 Task: Create a due date automation trigger when advanced on, on the monday of the week before a card is due add content with a name not containing resume at 11:00 AM.
Action: Mouse moved to (1055, 91)
Screenshot: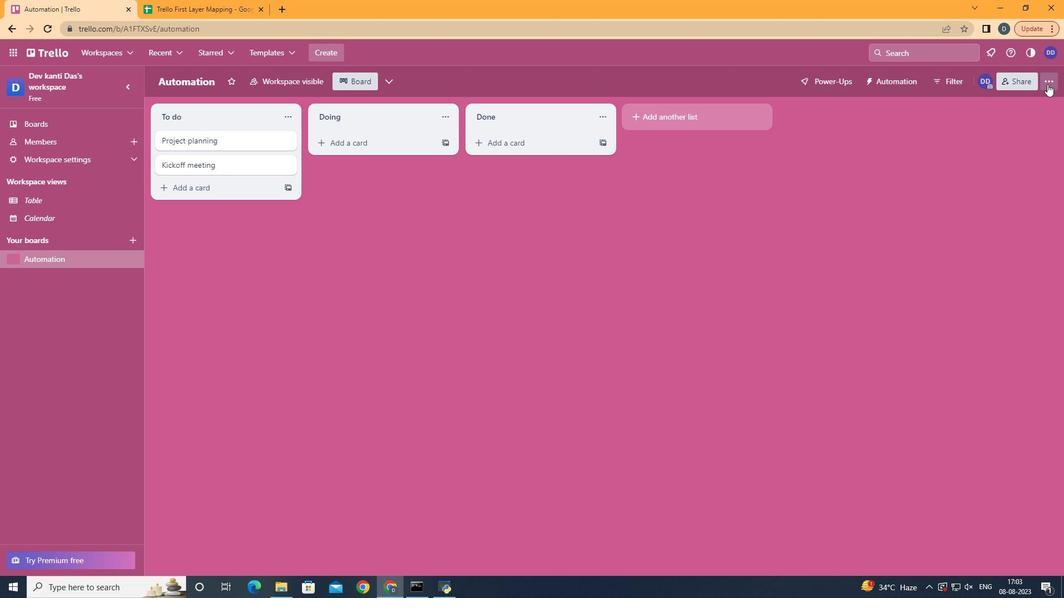 
Action: Mouse pressed left at (1055, 91)
Screenshot: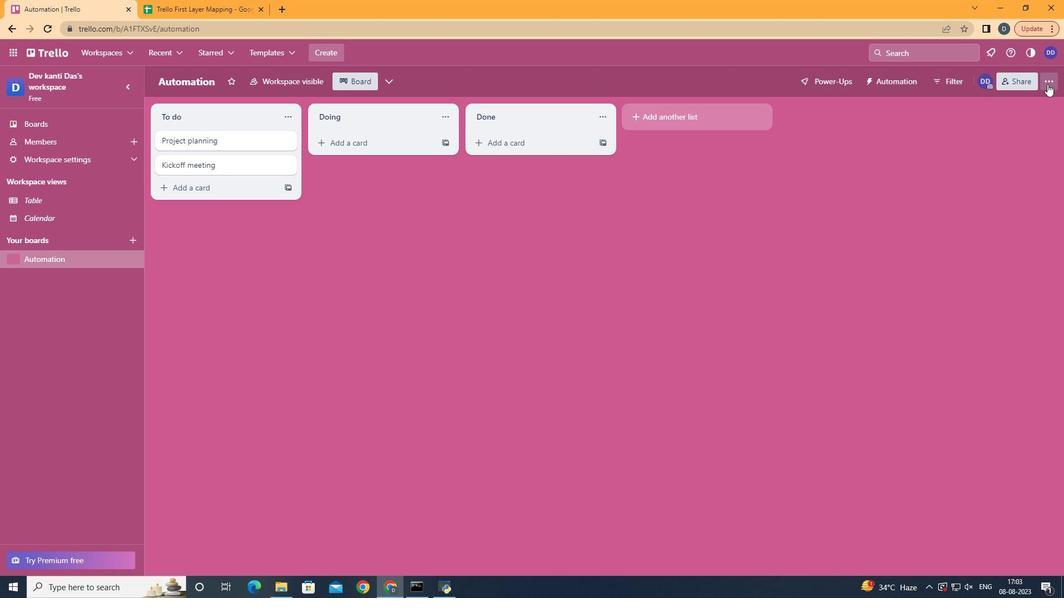
Action: Mouse moved to (951, 249)
Screenshot: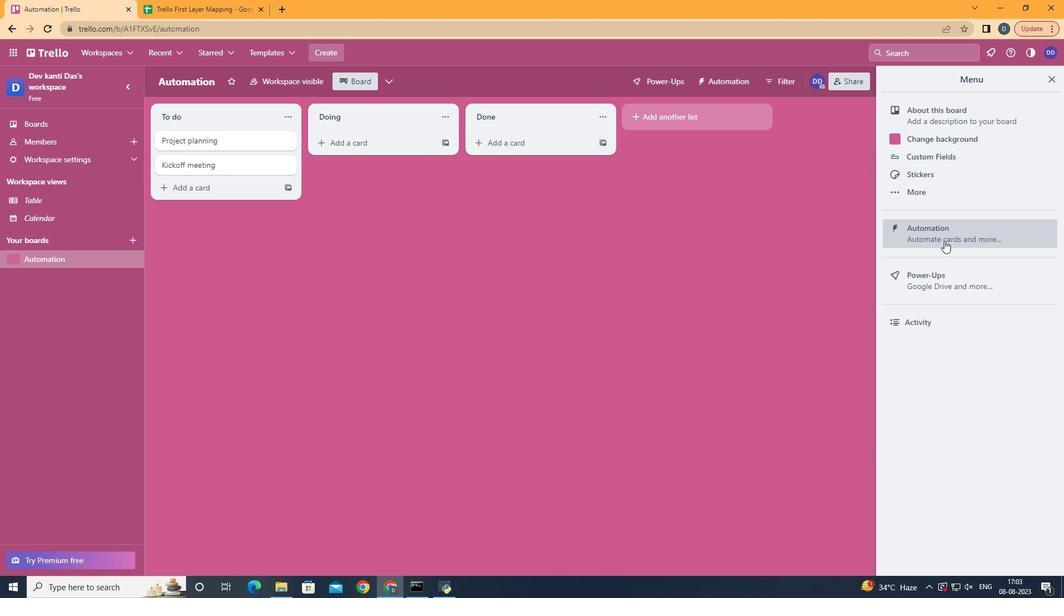 
Action: Mouse pressed left at (951, 249)
Screenshot: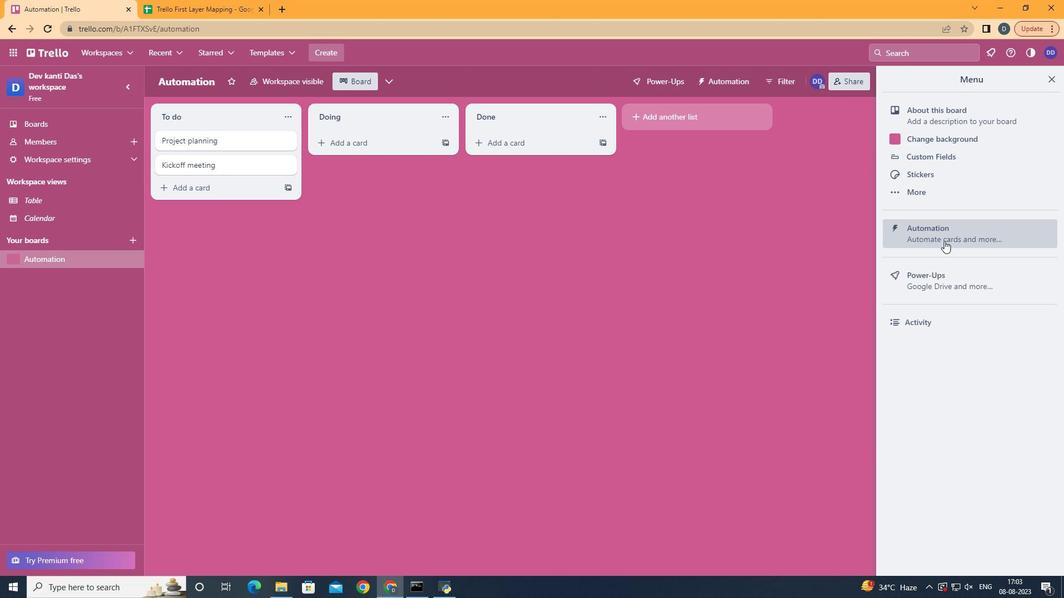 
Action: Mouse moved to (199, 232)
Screenshot: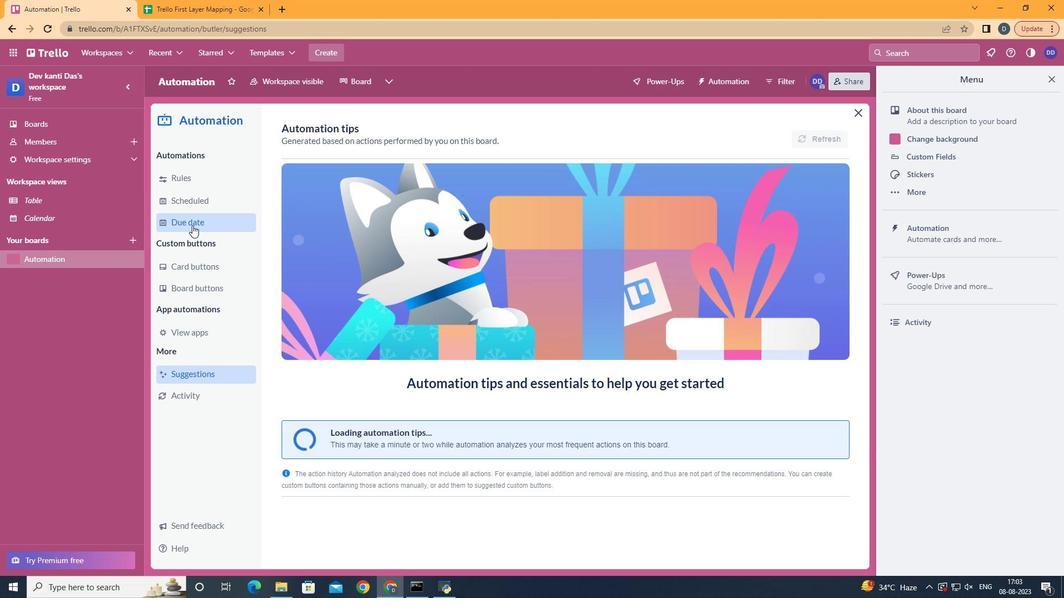 
Action: Mouse pressed left at (199, 232)
Screenshot: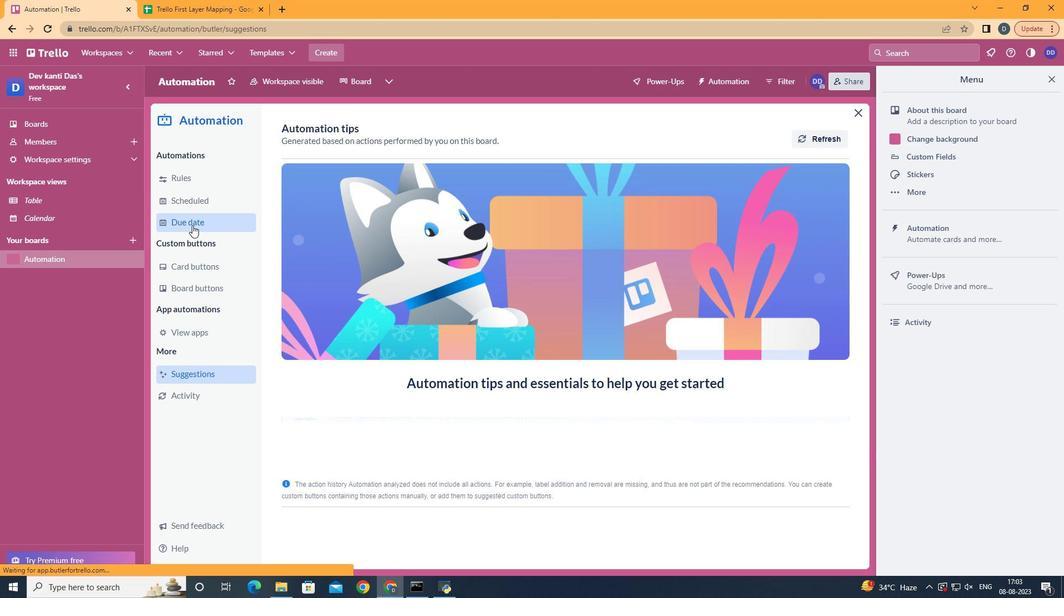 
Action: Mouse moved to (775, 143)
Screenshot: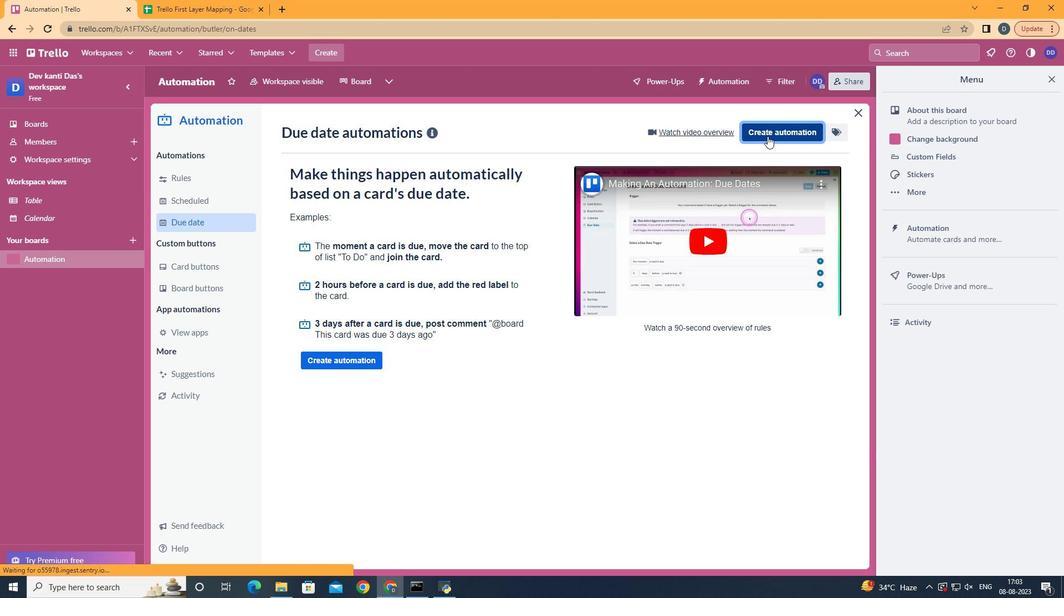 
Action: Mouse pressed left at (775, 143)
Screenshot: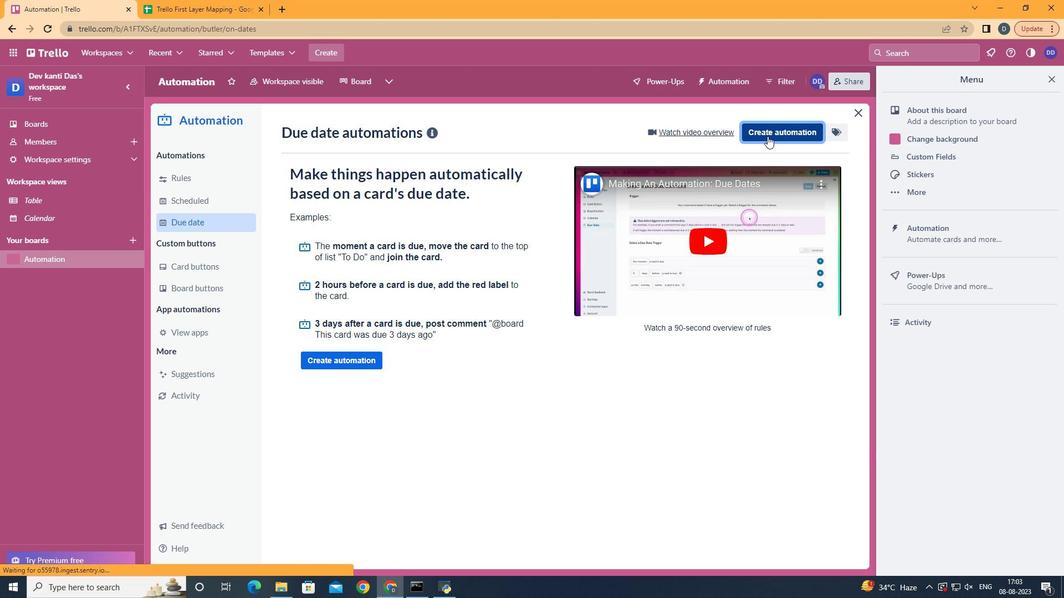 
Action: Mouse moved to (563, 256)
Screenshot: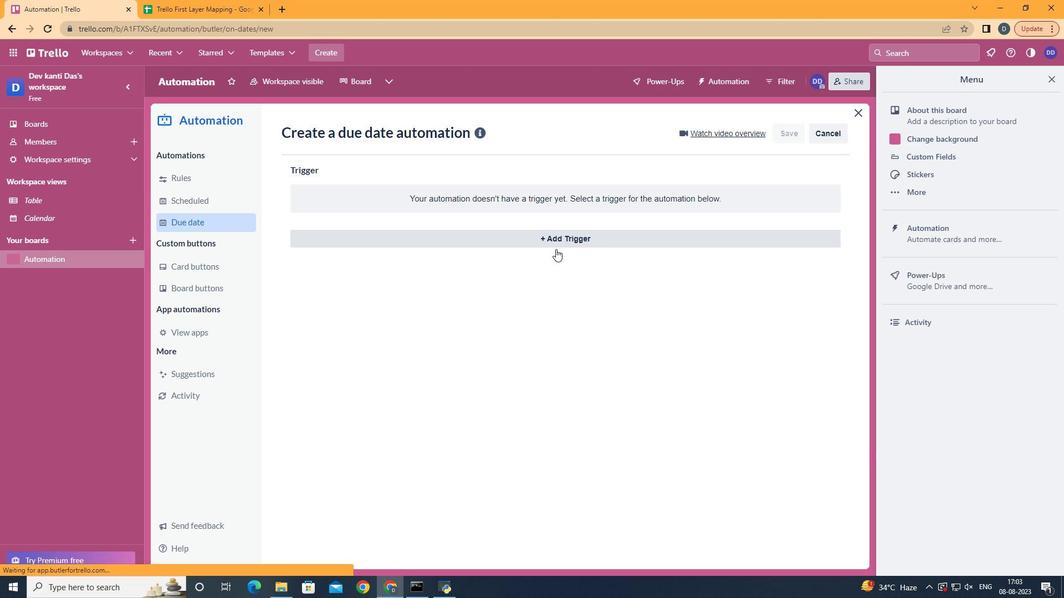 
Action: Mouse pressed left at (563, 256)
Screenshot: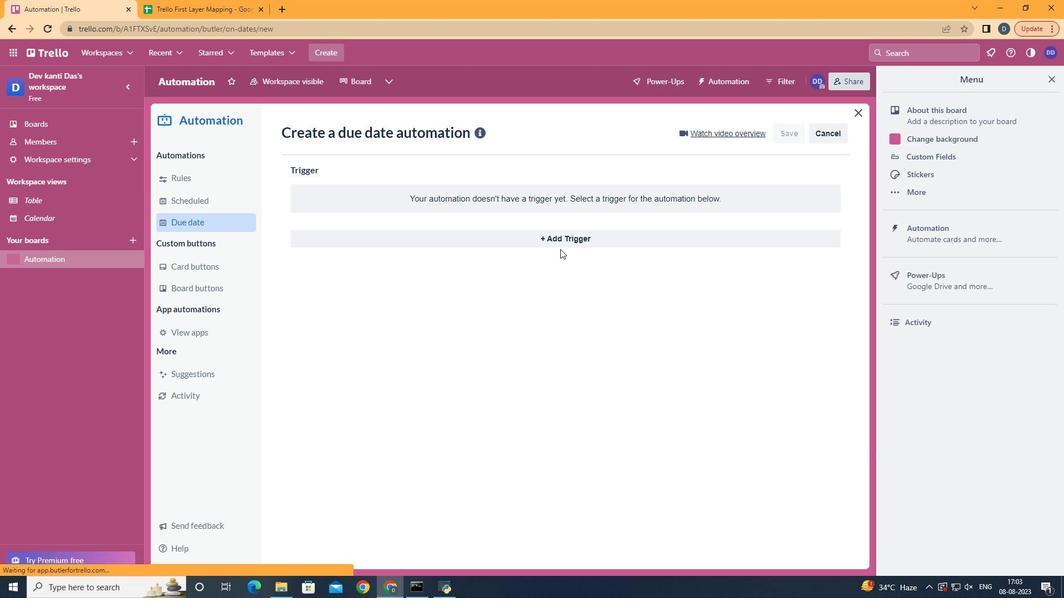 
Action: Mouse moved to (675, 248)
Screenshot: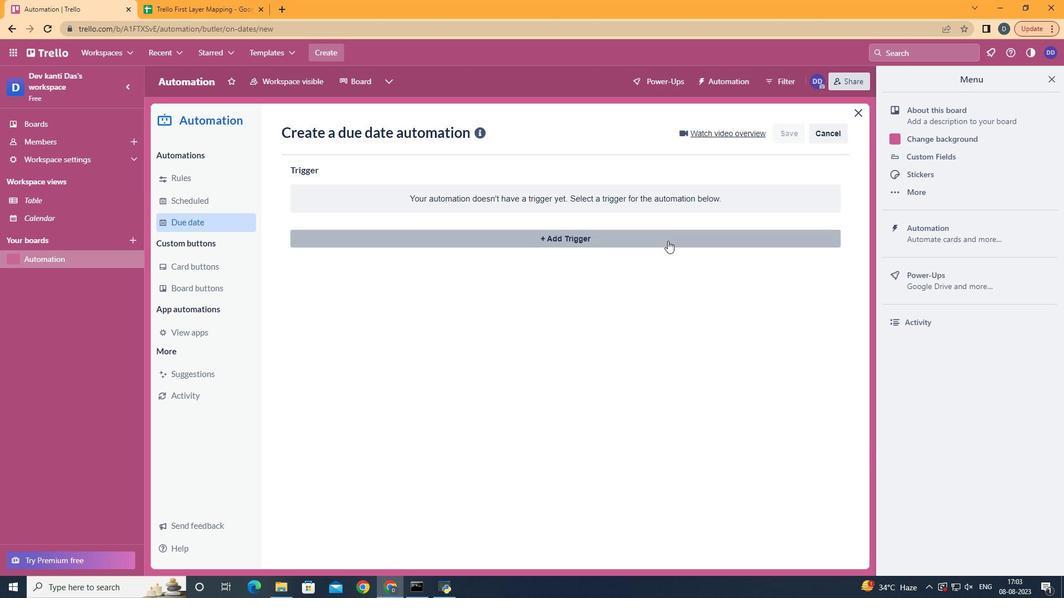 
Action: Mouse pressed left at (675, 248)
Screenshot: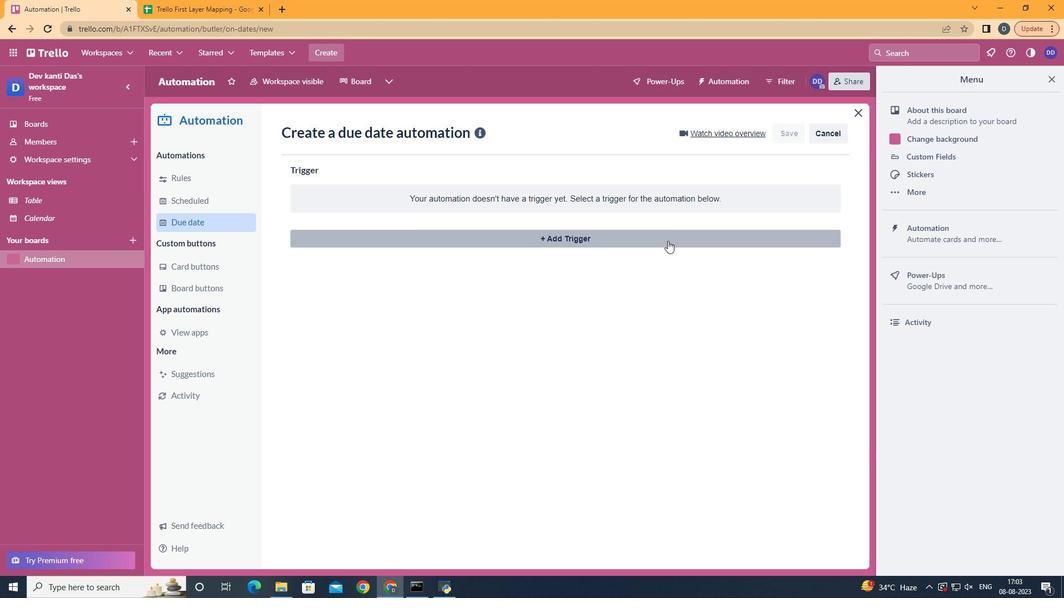
Action: Mouse moved to (404, 540)
Screenshot: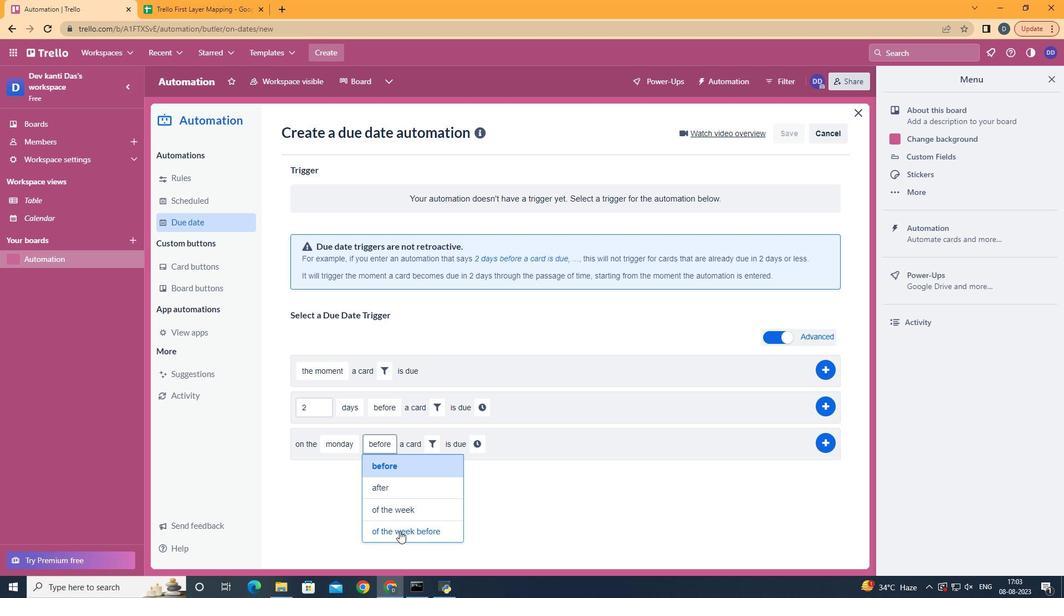 
Action: Mouse pressed left at (404, 540)
Screenshot: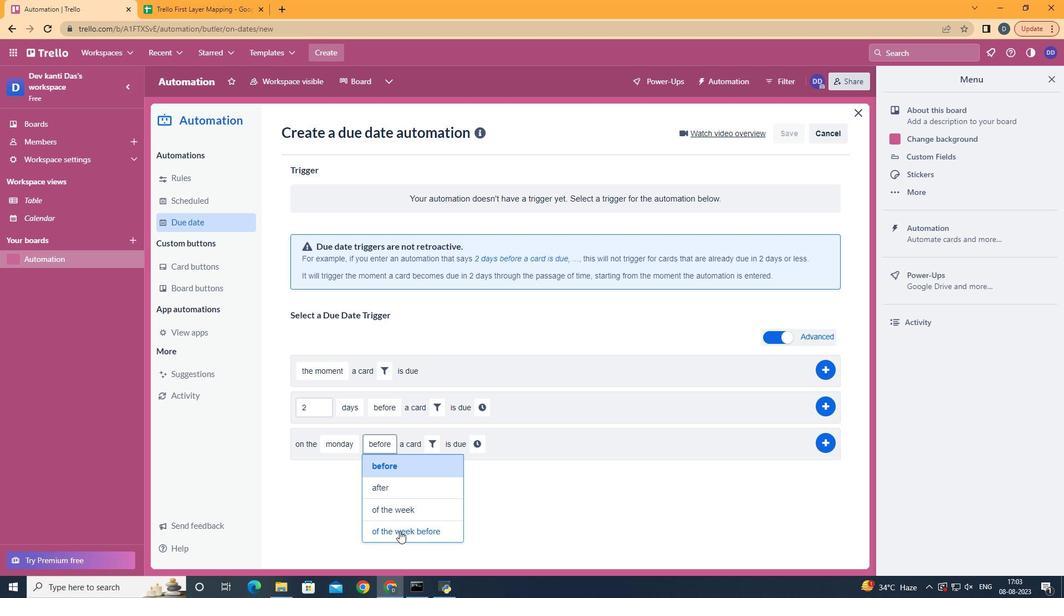 
Action: Mouse moved to (474, 443)
Screenshot: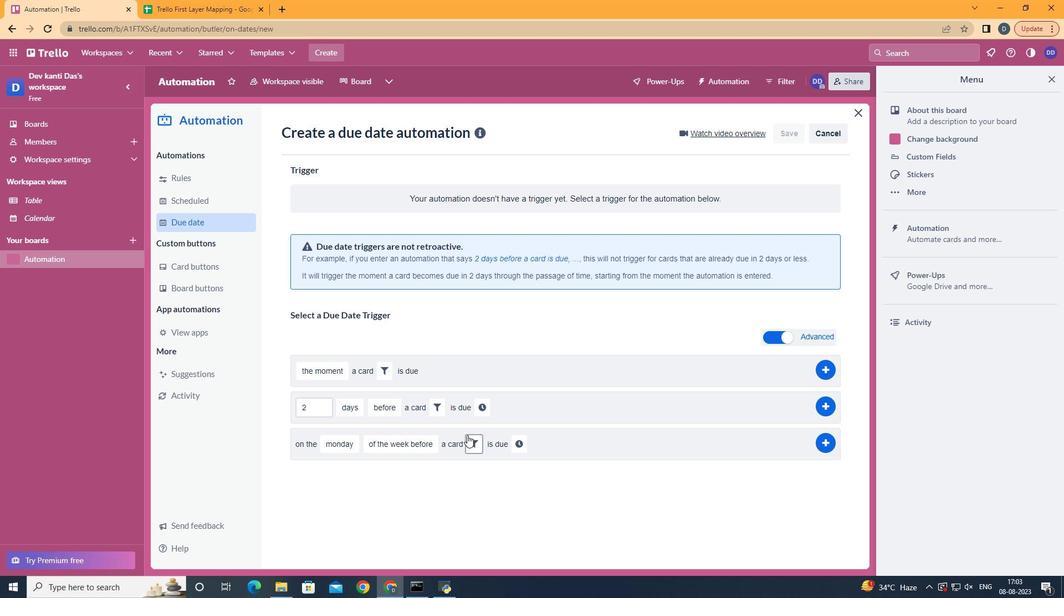 
Action: Mouse pressed left at (474, 443)
Screenshot: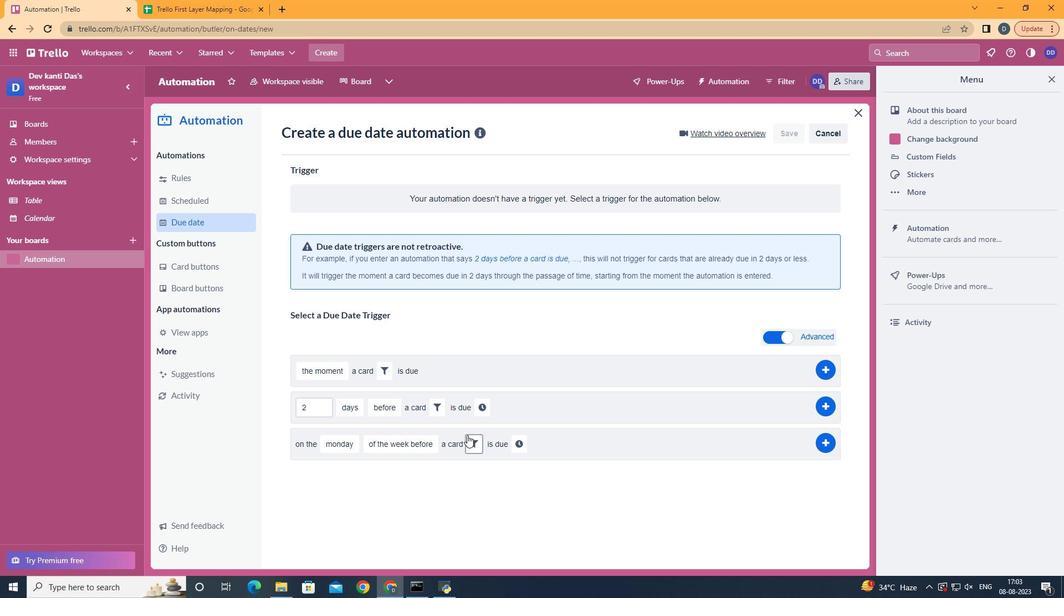 
Action: Mouse moved to (627, 490)
Screenshot: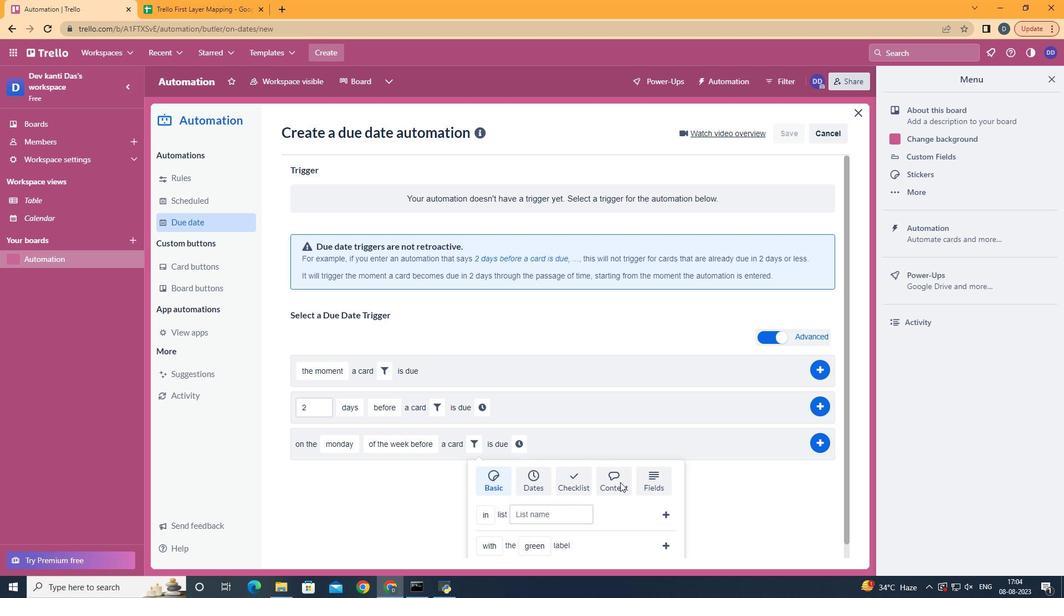
Action: Mouse pressed left at (627, 490)
Screenshot: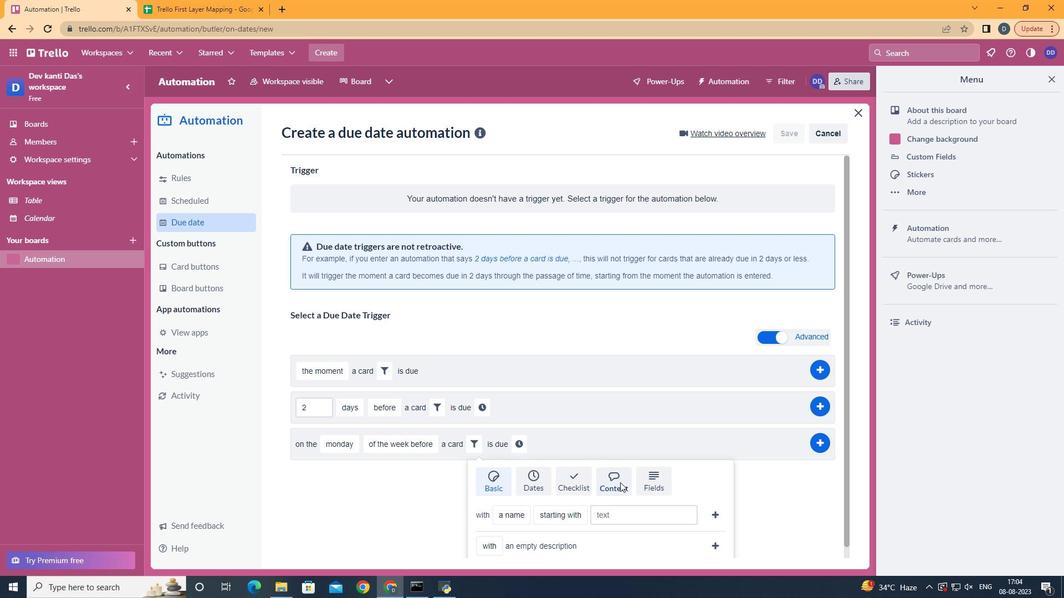 
Action: Mouse scrolled (627, 489) with delta (0, 0)
Screenshot: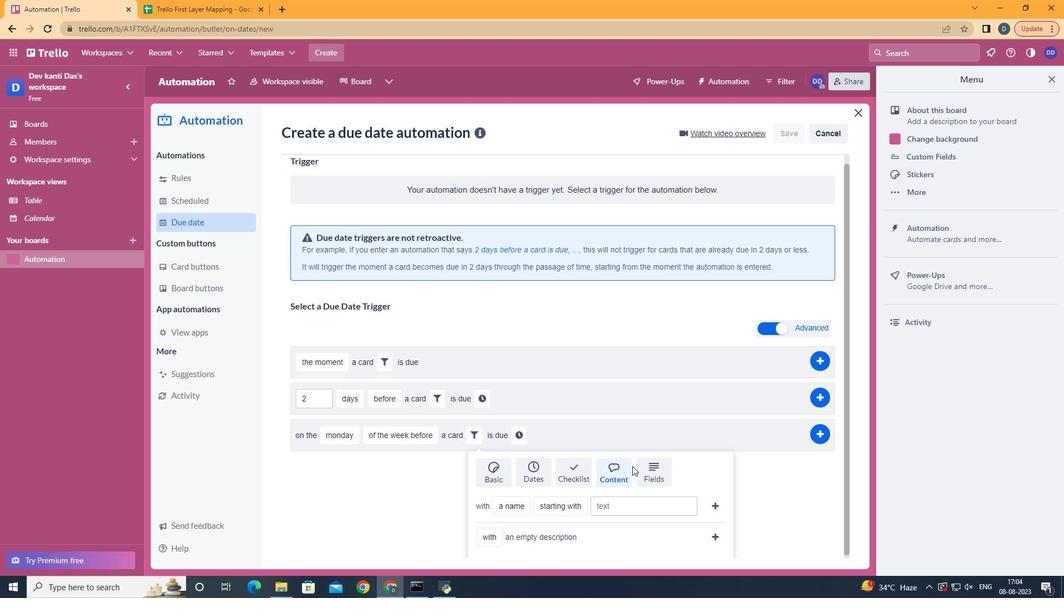 
Action: Mouse scrolled (627, 489) with delta (0, 0)
Screenshot: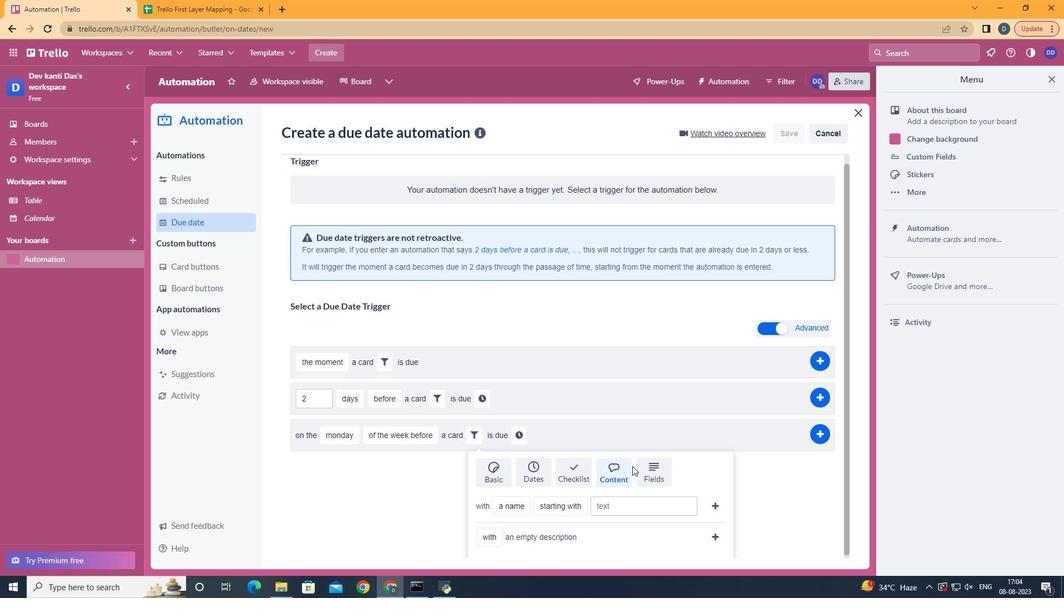 
Action: Mouse scrolled (627, 489) with delta (0, 0)
Screenshot: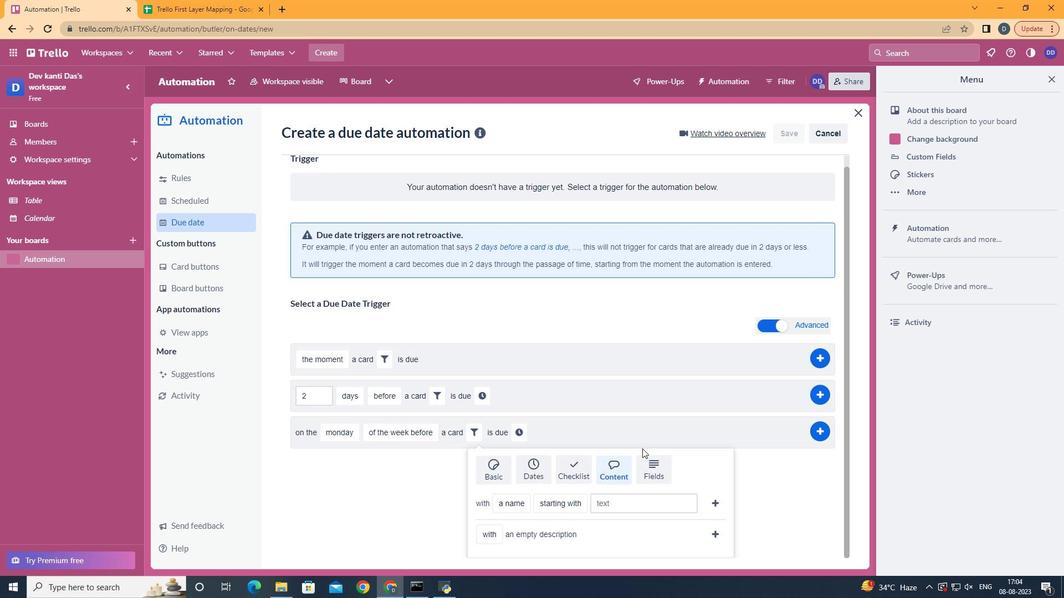 
Action: Mouse scrolled (627, 489) with delta (0, 0)
Screenshot: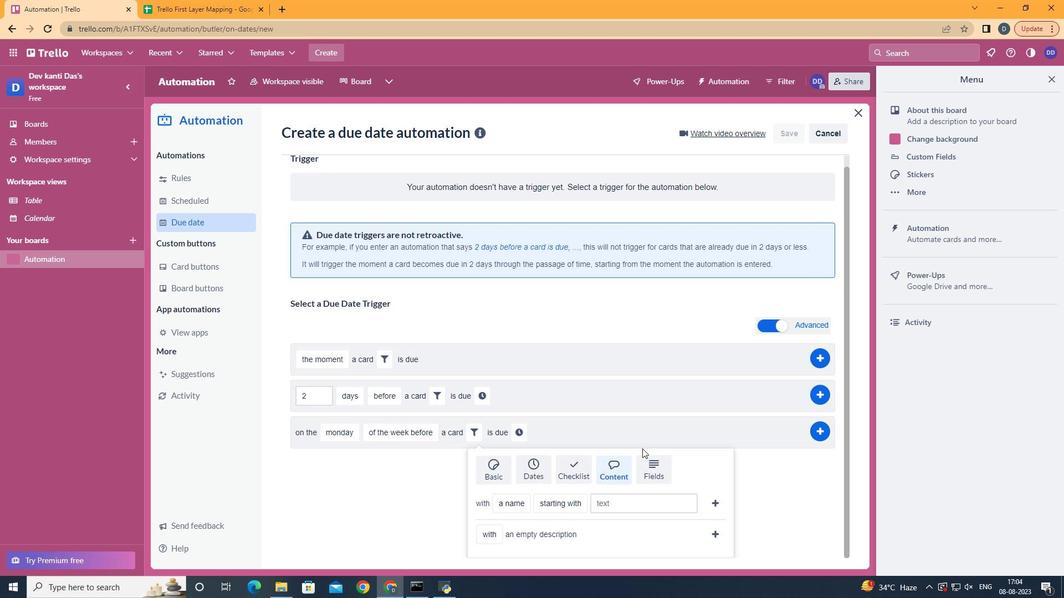 
Action: Mouse moved to (527, 448)
Screenshot: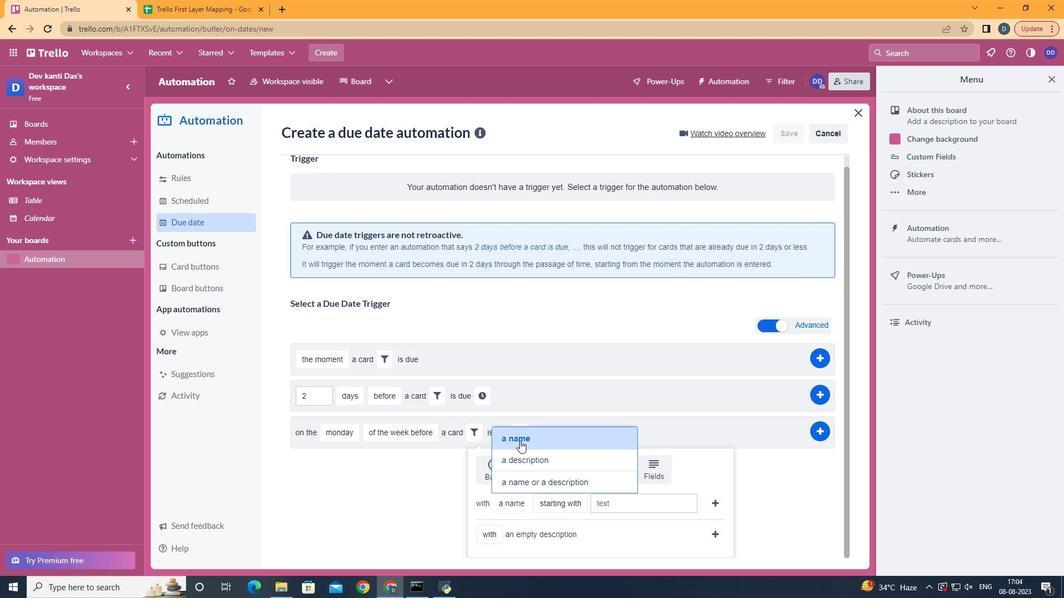 
Action: Mouse pressed left at (527, 448)
Screenshot: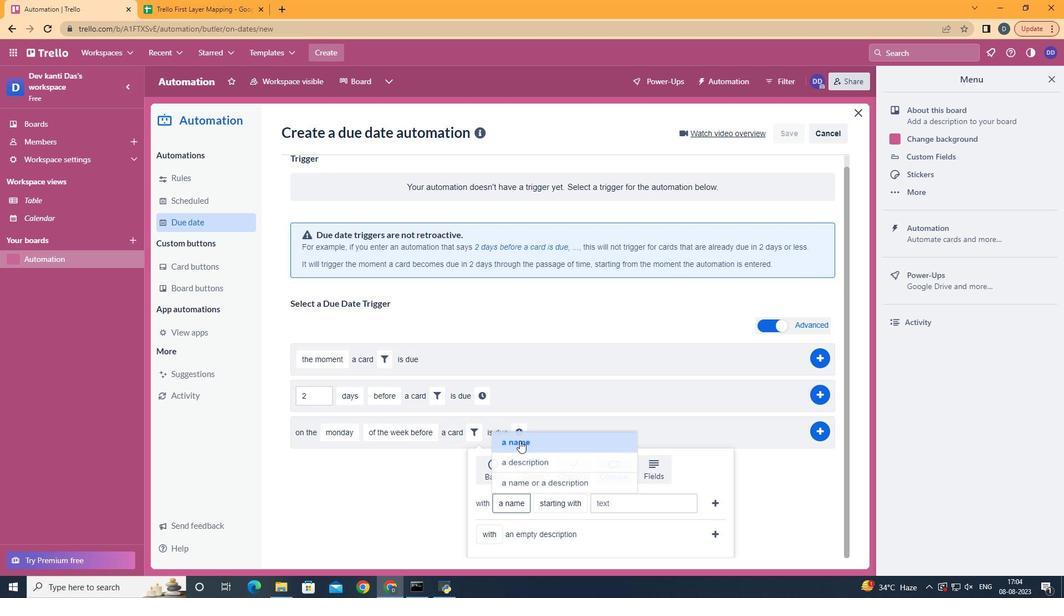 
Action: Mouse moved to (586, 485)
Screenshot: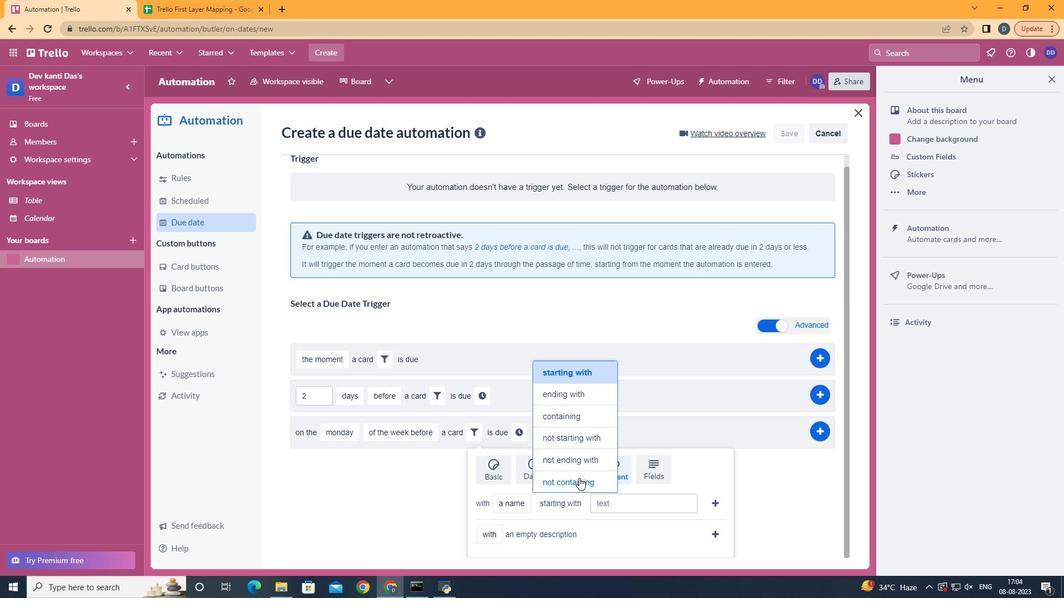 
Action: Mouse pressed left at (586, 485)
Screenshot: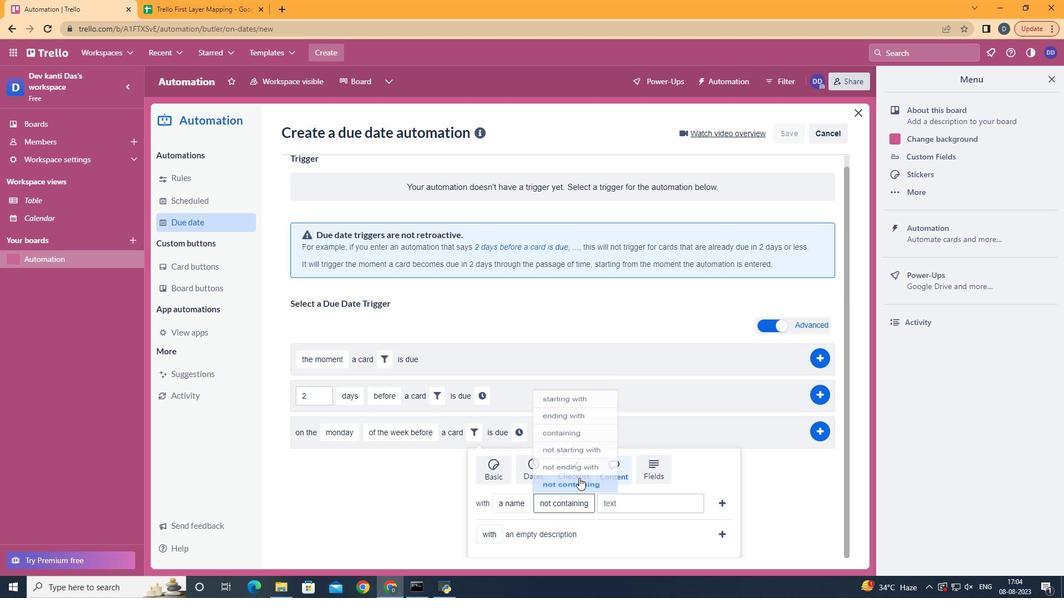
Action: Mouse moved to (673, 505)
Screenshot: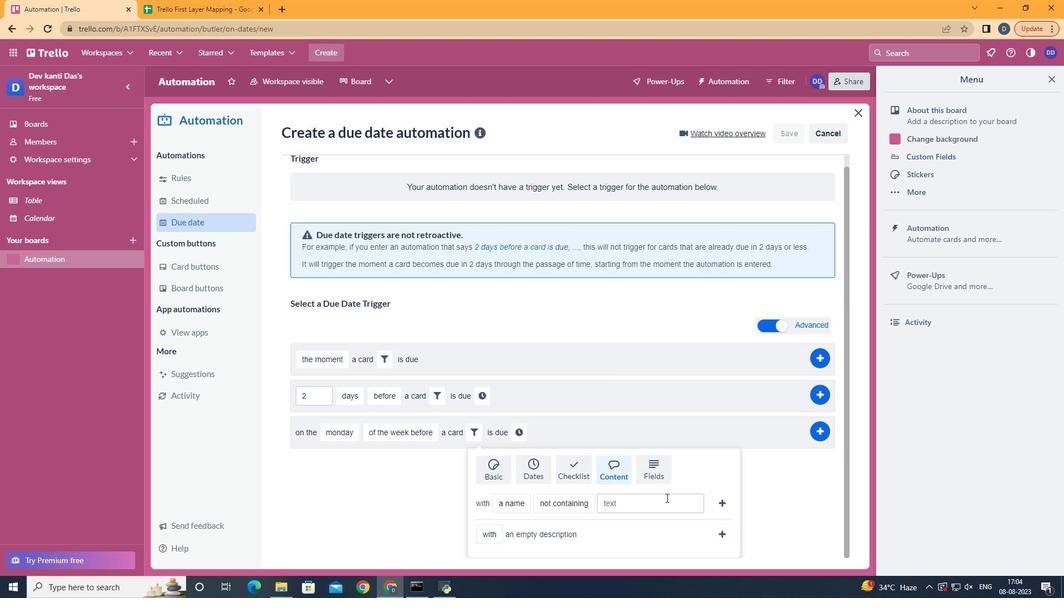 
Action: Mouse pressed left at (673, 505)
Screenshot: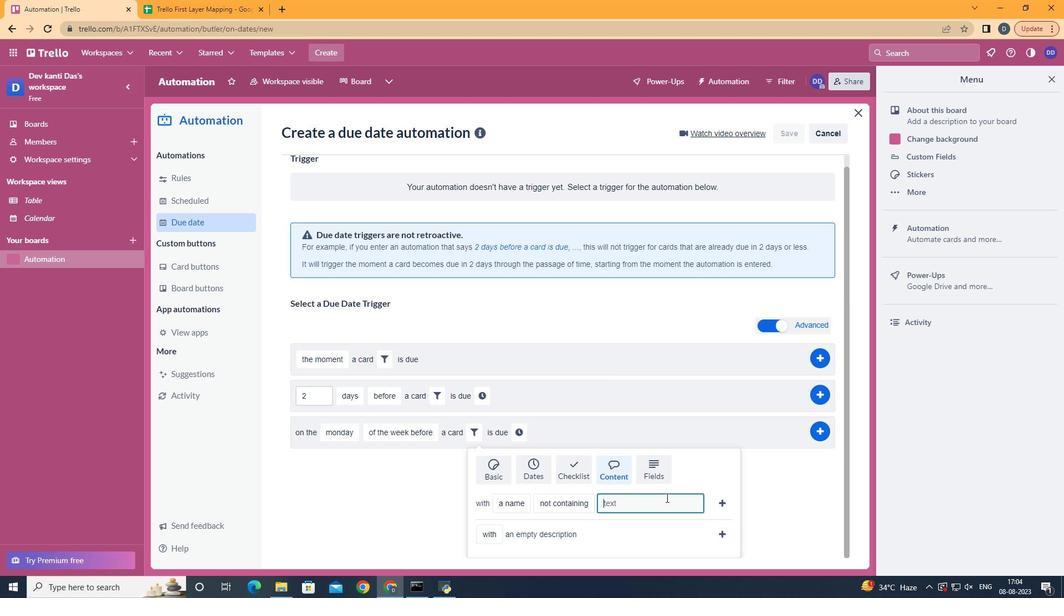 
Action: Mouse moved to (687, 506)
Screenshot: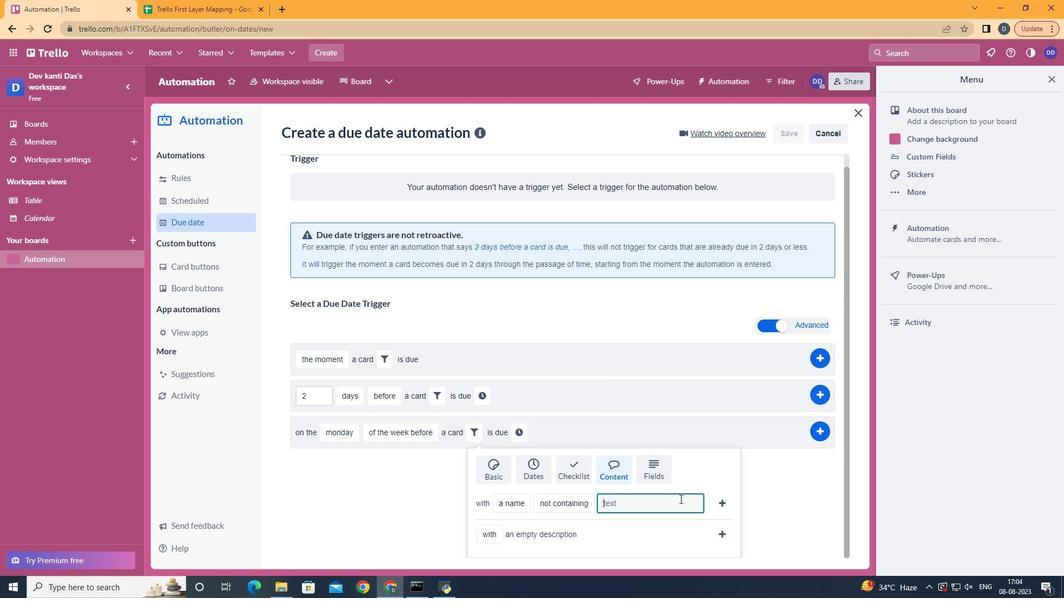 
Action: Key pressed resume
Screenshot: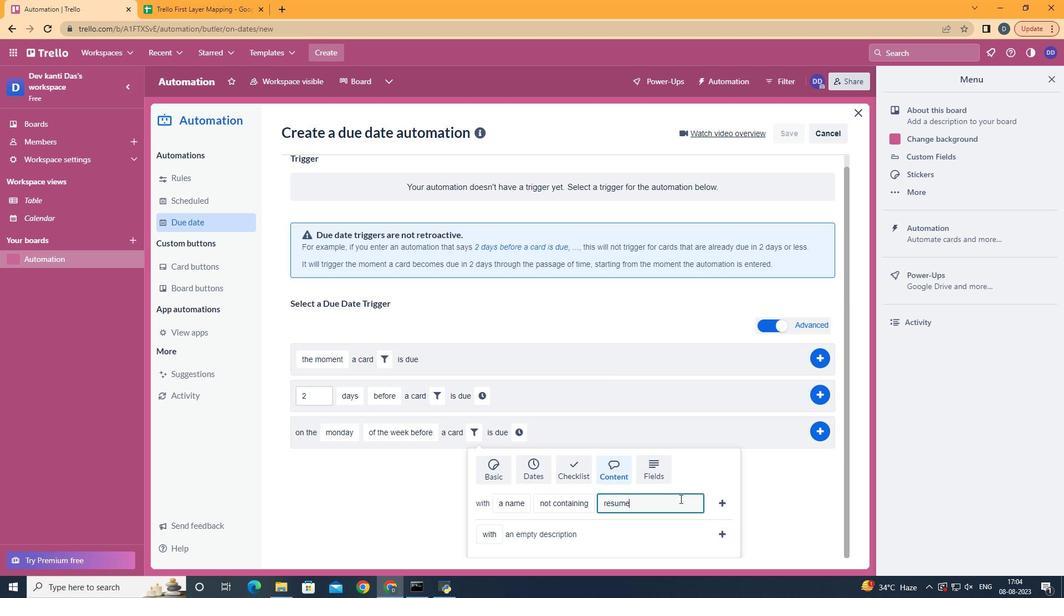 
Action: Mouse moved to (729, 513)
Screenshot: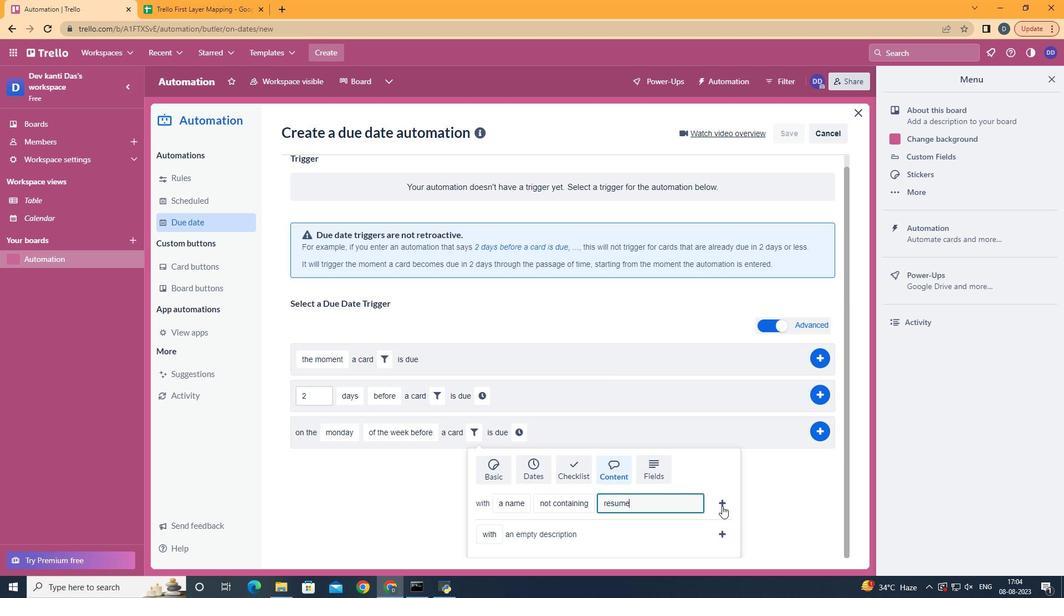 
Action: Mouse pressed left at (729, 513)
Screenshot: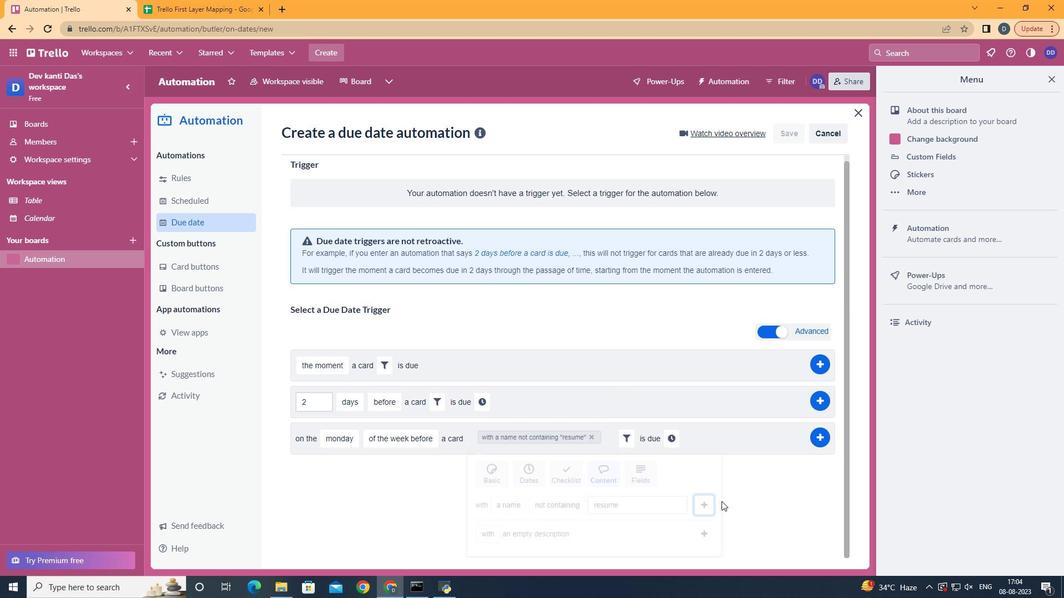 
Action: Mouse moved to (684, 454)
Screenshot: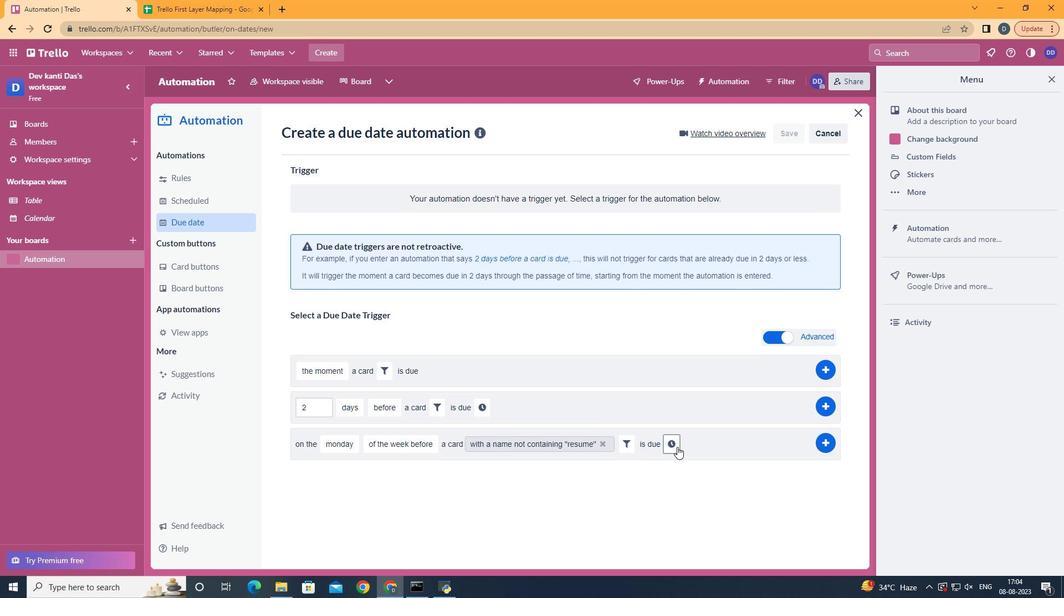 
Action: Mouse pressed left at (684, 454)
Screenshot: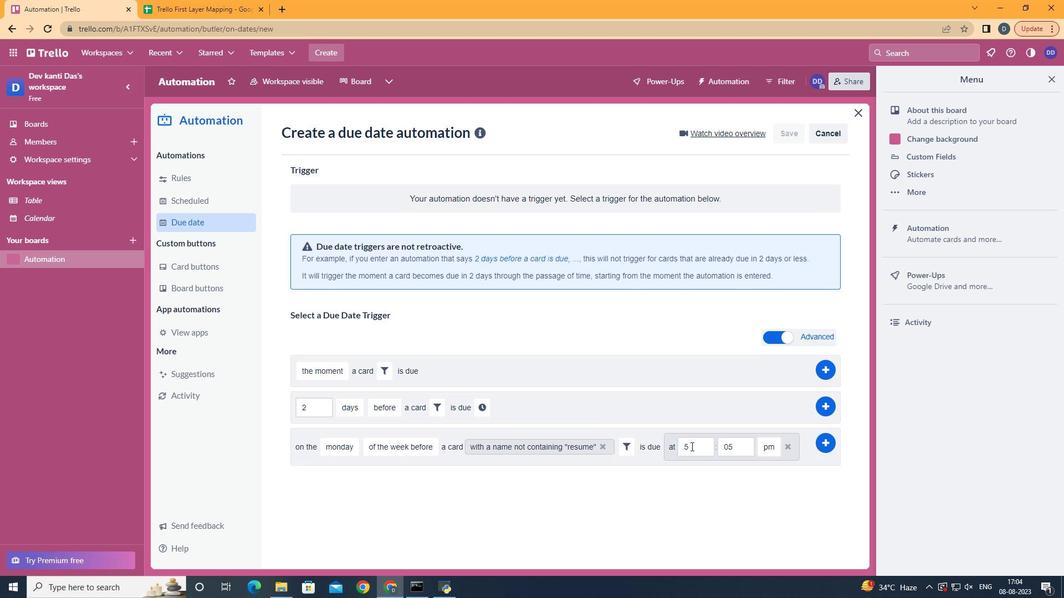 
Action: Mouse moved to (715, 454)
Screenshot: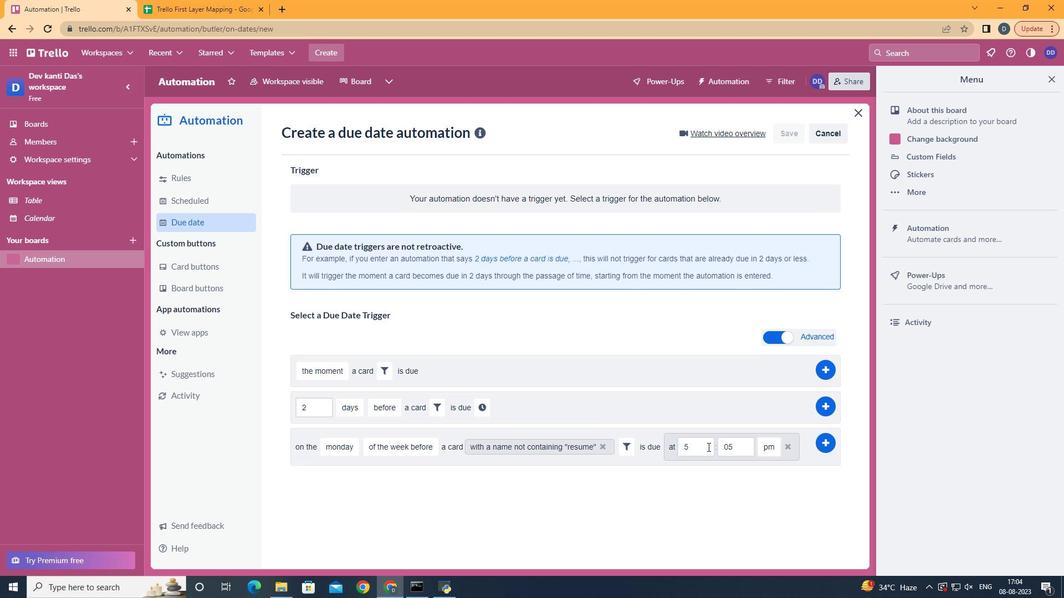 
Action: Mouse pressed left at (715, 454)
Screenshot: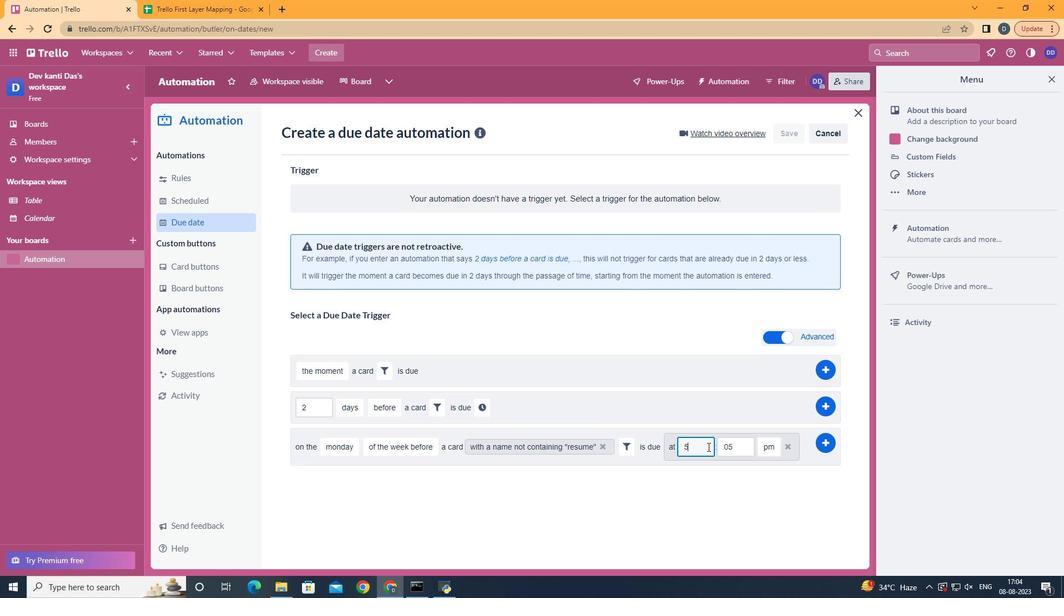
Action: Mouse moved to (715, 454)
Screenshot: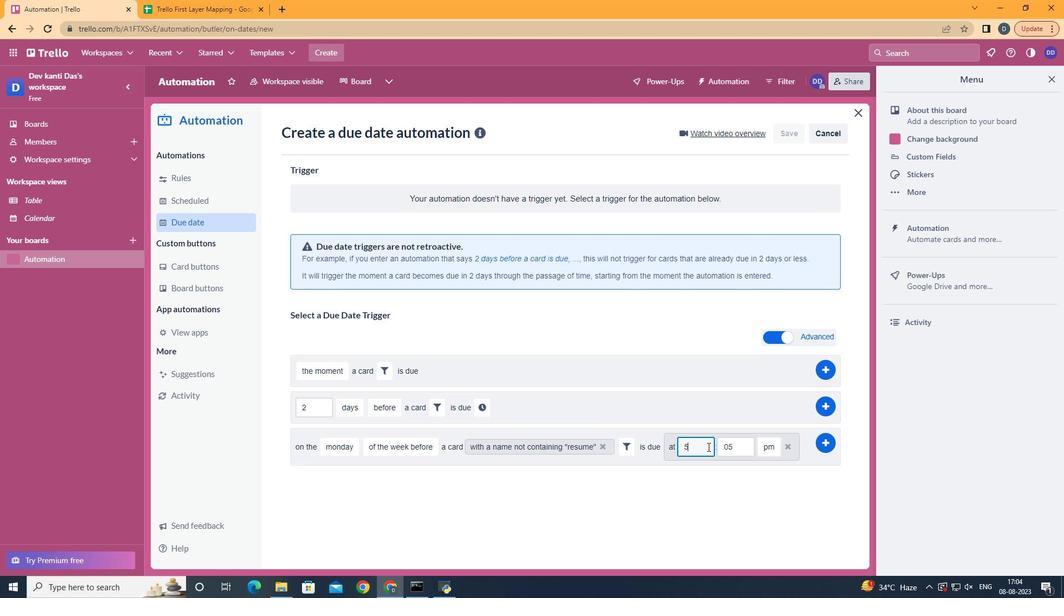 
Action: Key pressed <Key.backspace>11
Screenshot: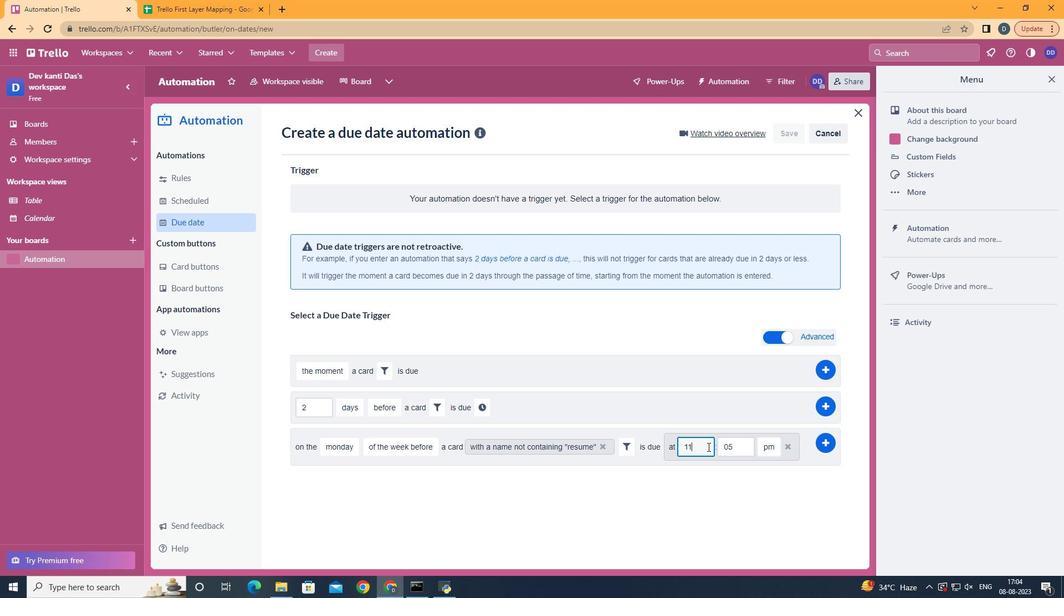 
Action: Mouse moved to (750, 459)
Screenshot: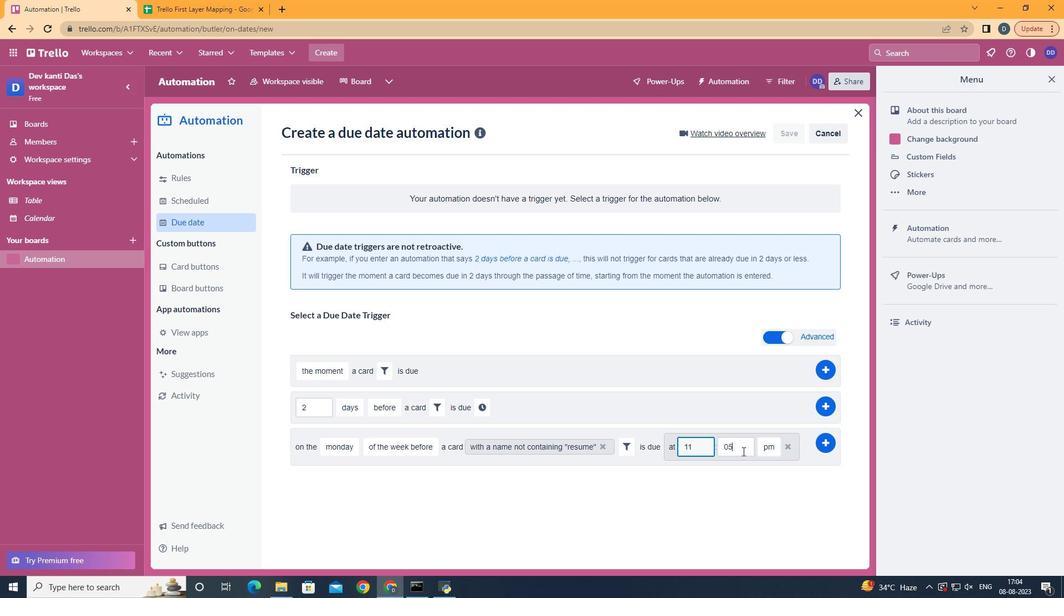 
Action: Mouse pressed left at (750, 459)
Screenshot: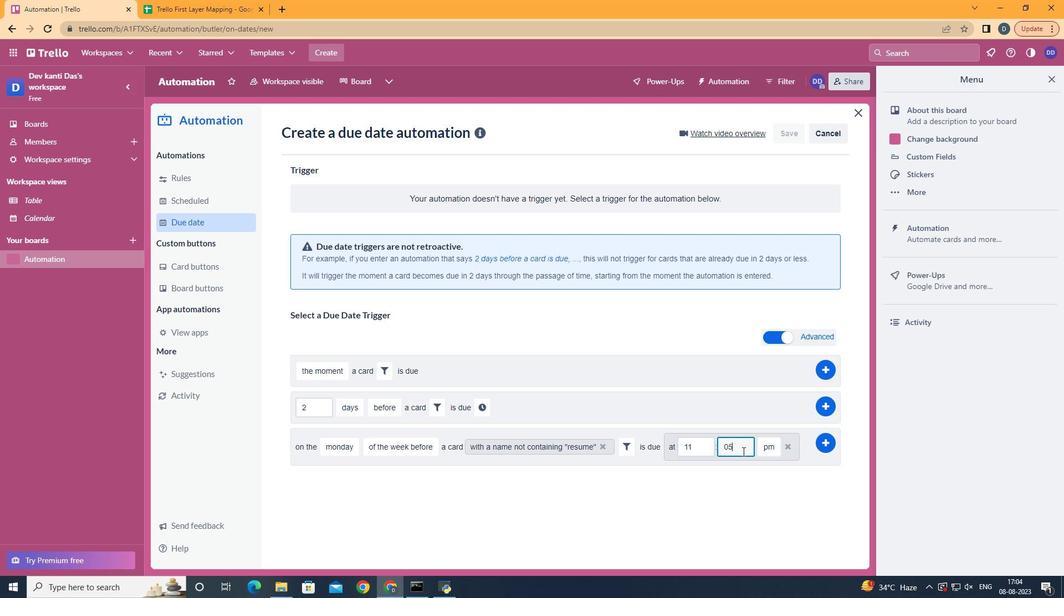 
Action: Key pressed <Key.backspace>0
Screenshot: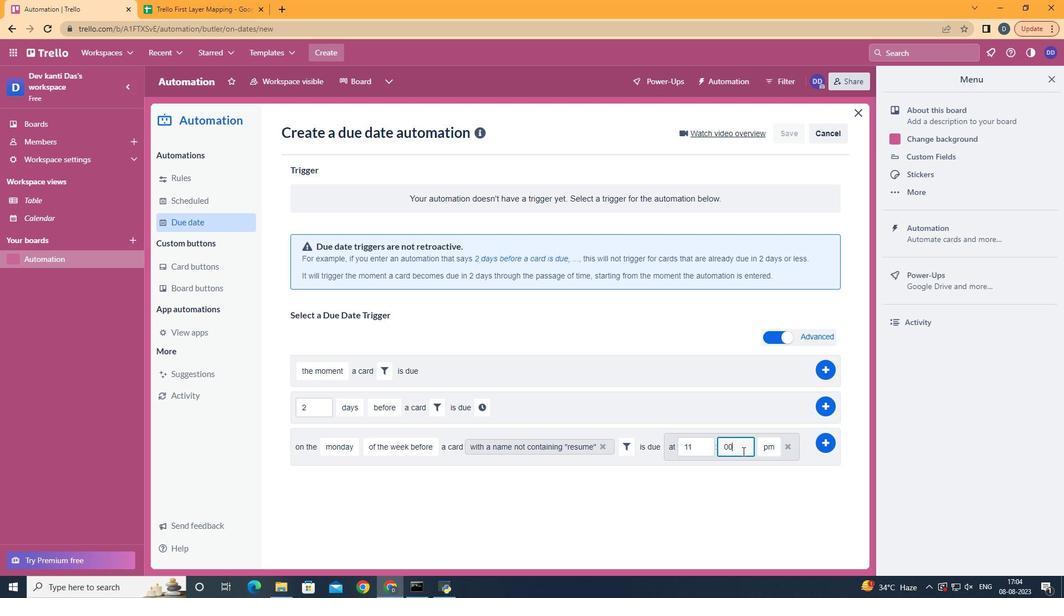 
Action: Mouse moved to (779, 474)
Screenshot: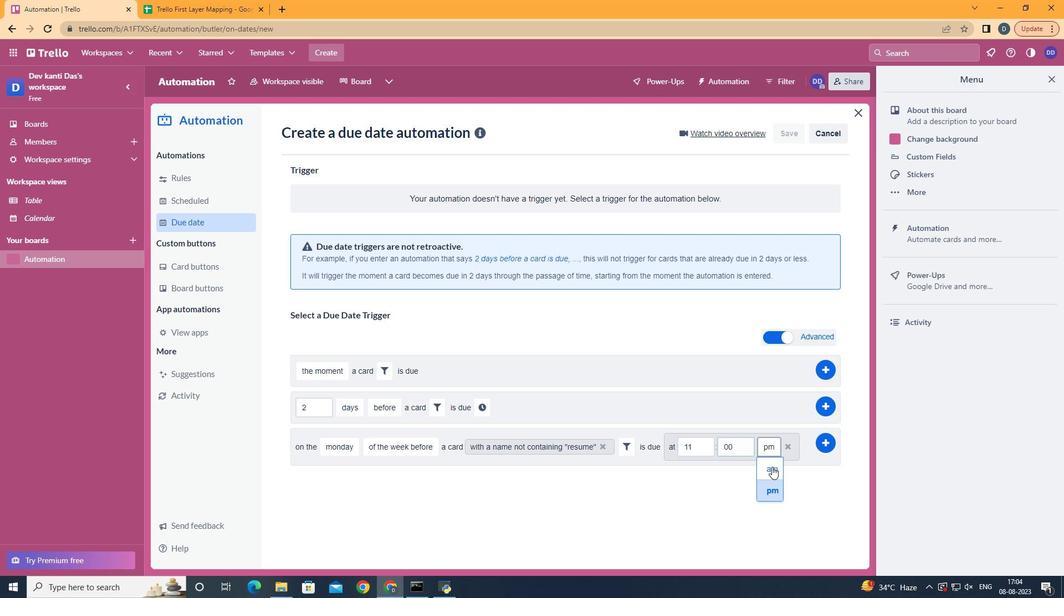 
Action: Mouse pressed left at (779, 474)
Screenshot: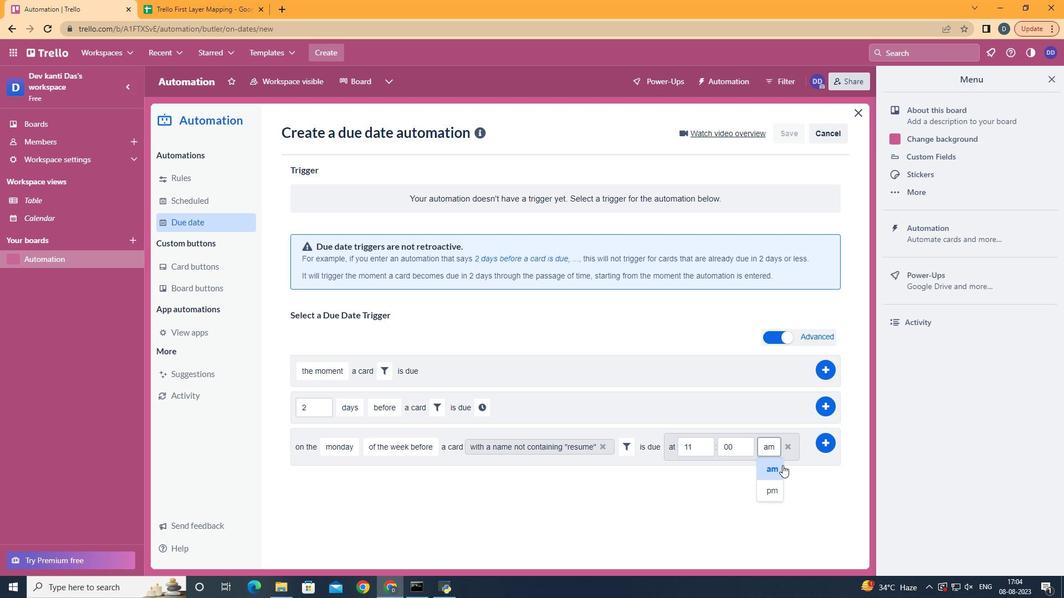 
Action: Mouse moved to (833, 449)
Screenshot: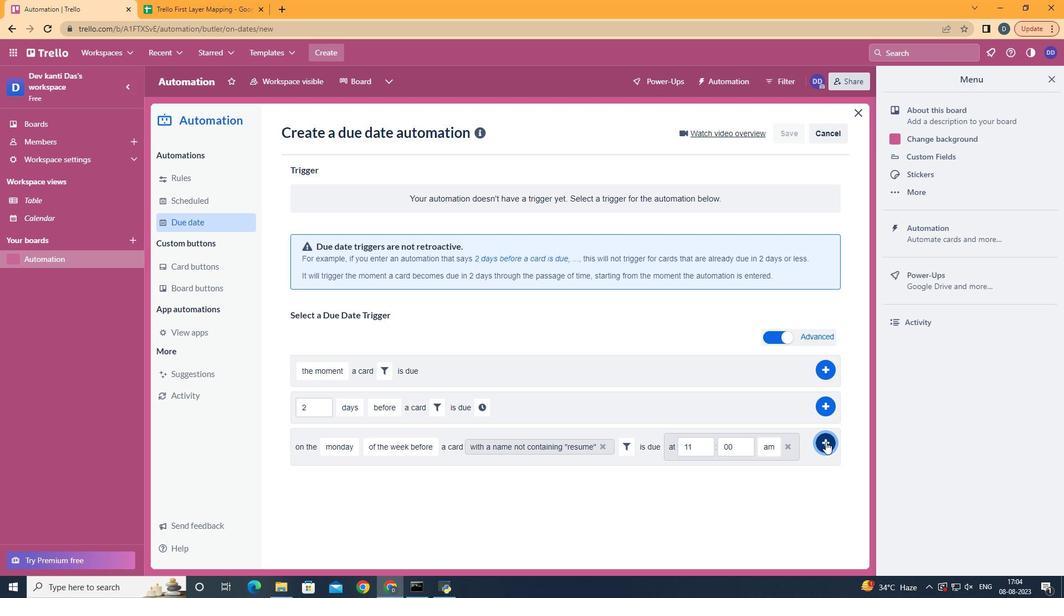 
Action: Mouse pressed left at (833, 449)
Screenshot: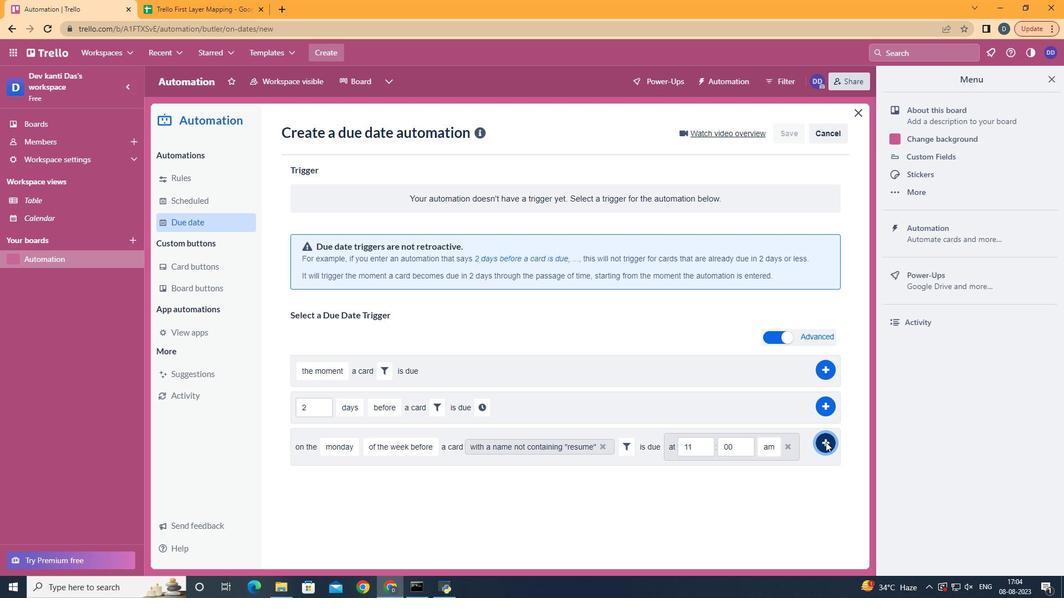 
Action: Mouse moved to (655, 227)
Screenshot: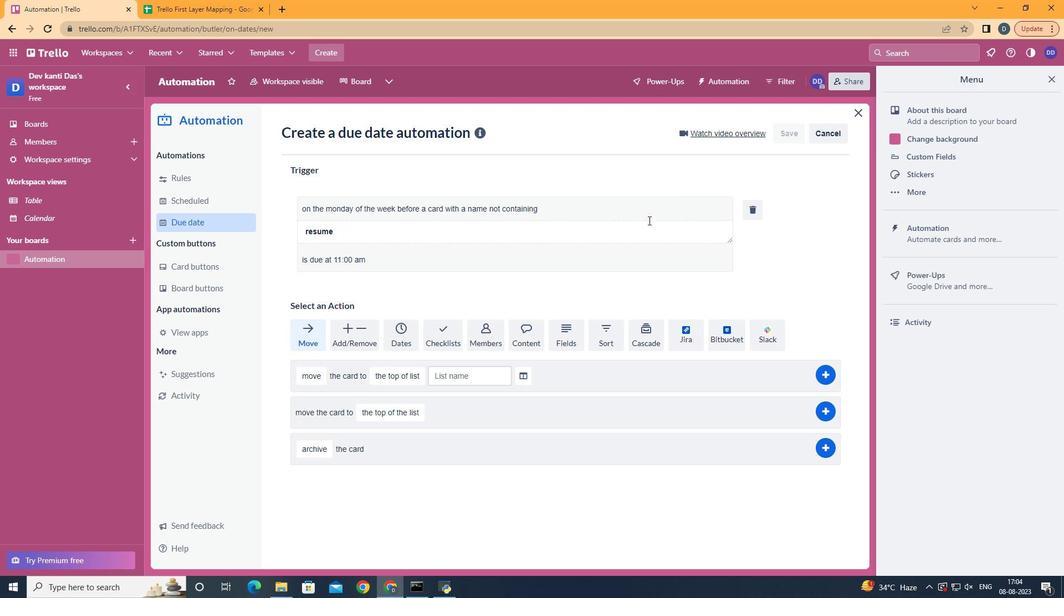 
